 Task: Check the city guide overview of San Diego.
Action: Mouse moved to (775, 76)
Screenshot: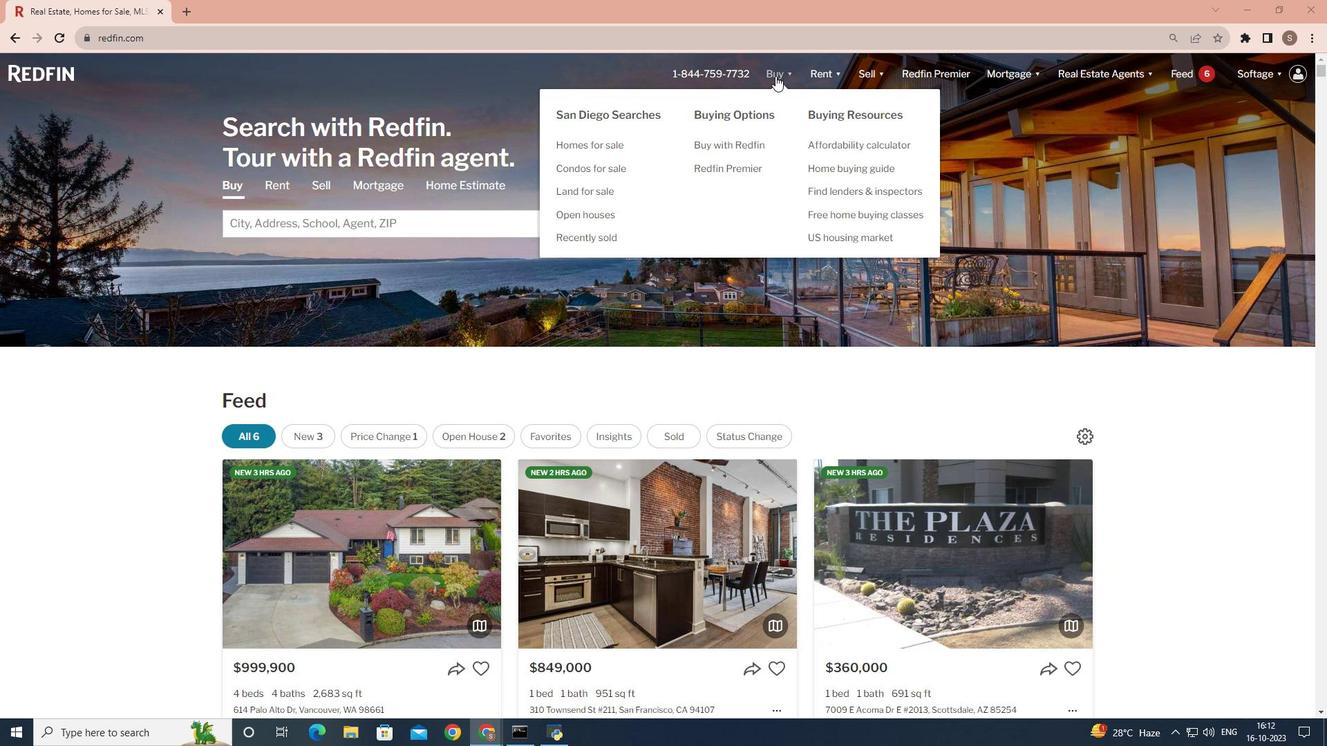 
Action: Mouse pressed left at (775, 76)
Screenshot: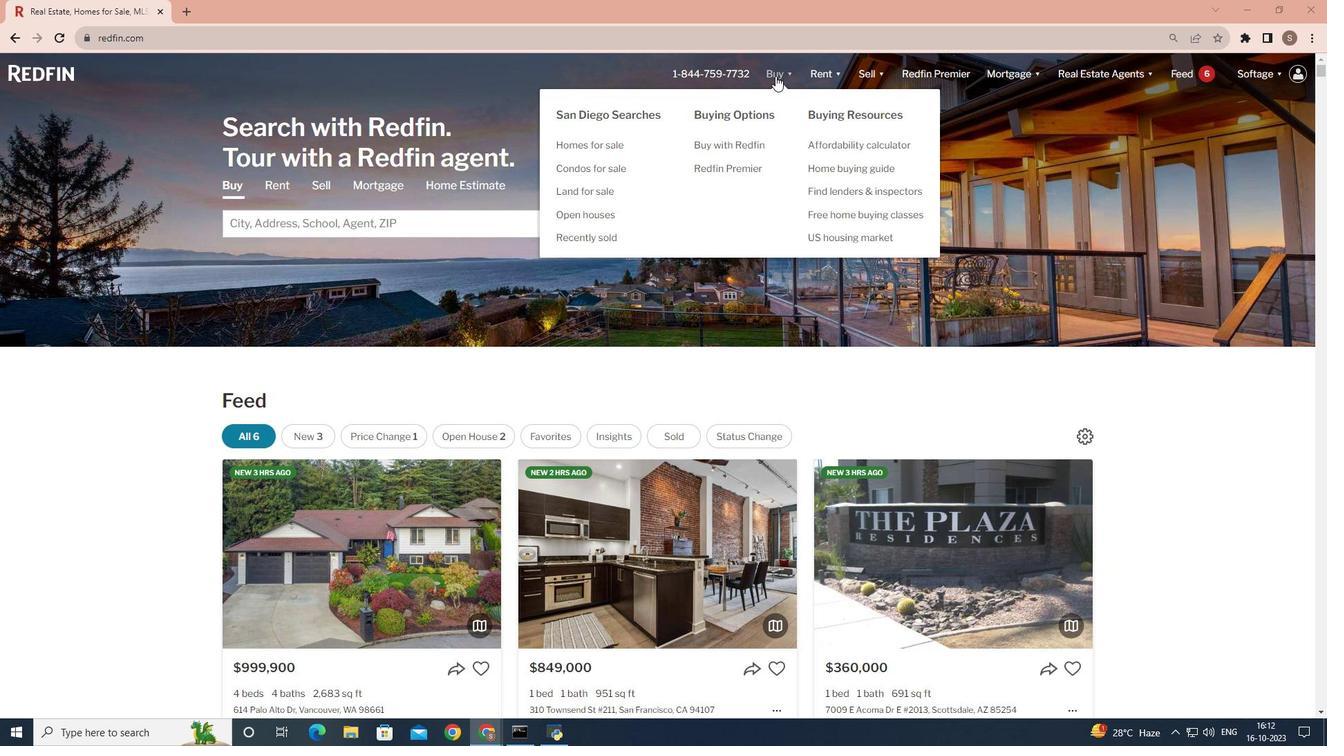 
Action: Mouse moved to (376, 294)
Screenshot: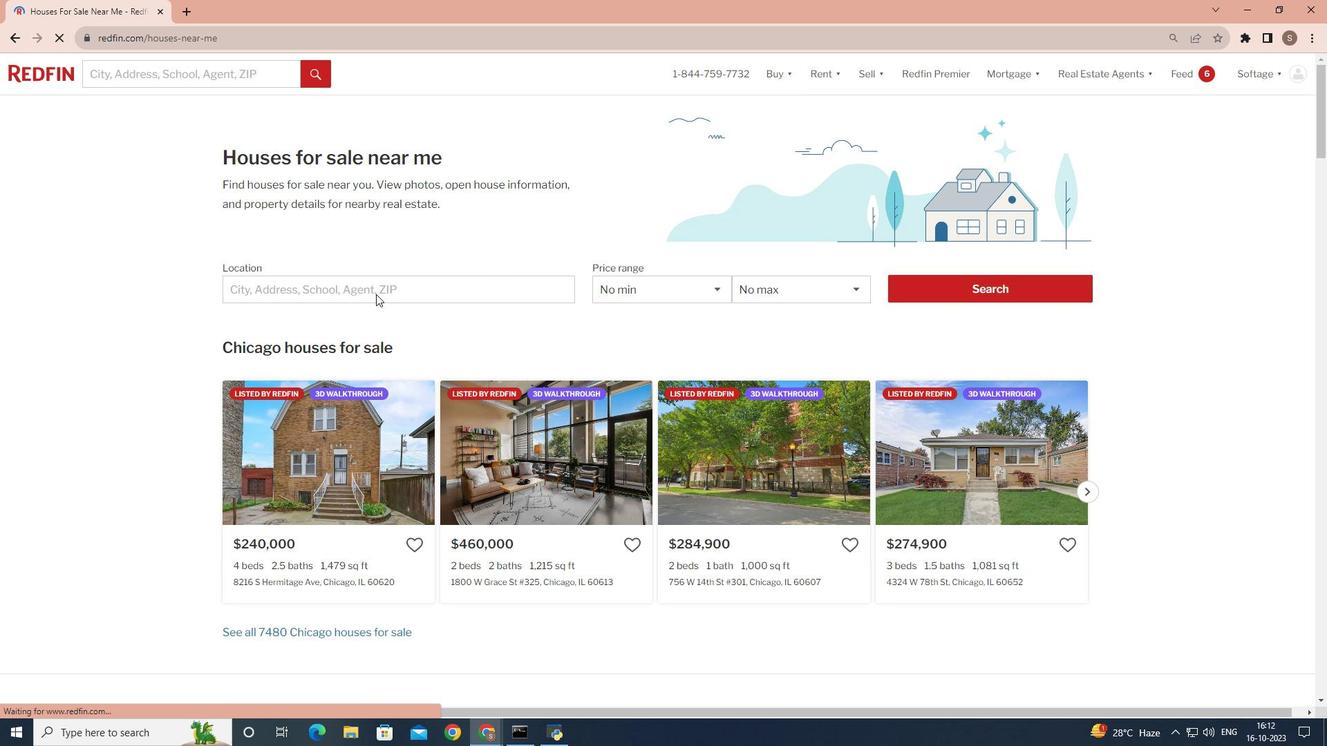 
Action: Mouse pressed left at (376, 294)
Screenshot: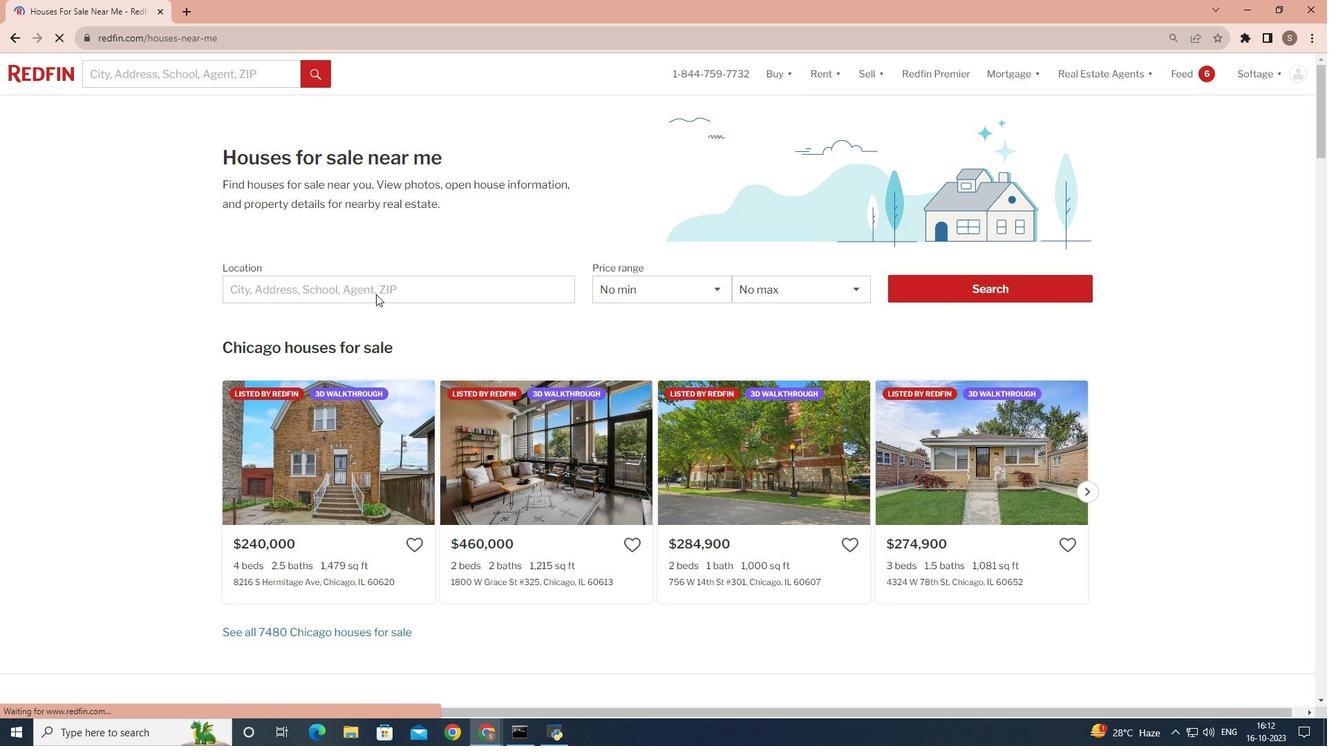 
Action: Mouse moved to (359, 286)
Screenshot: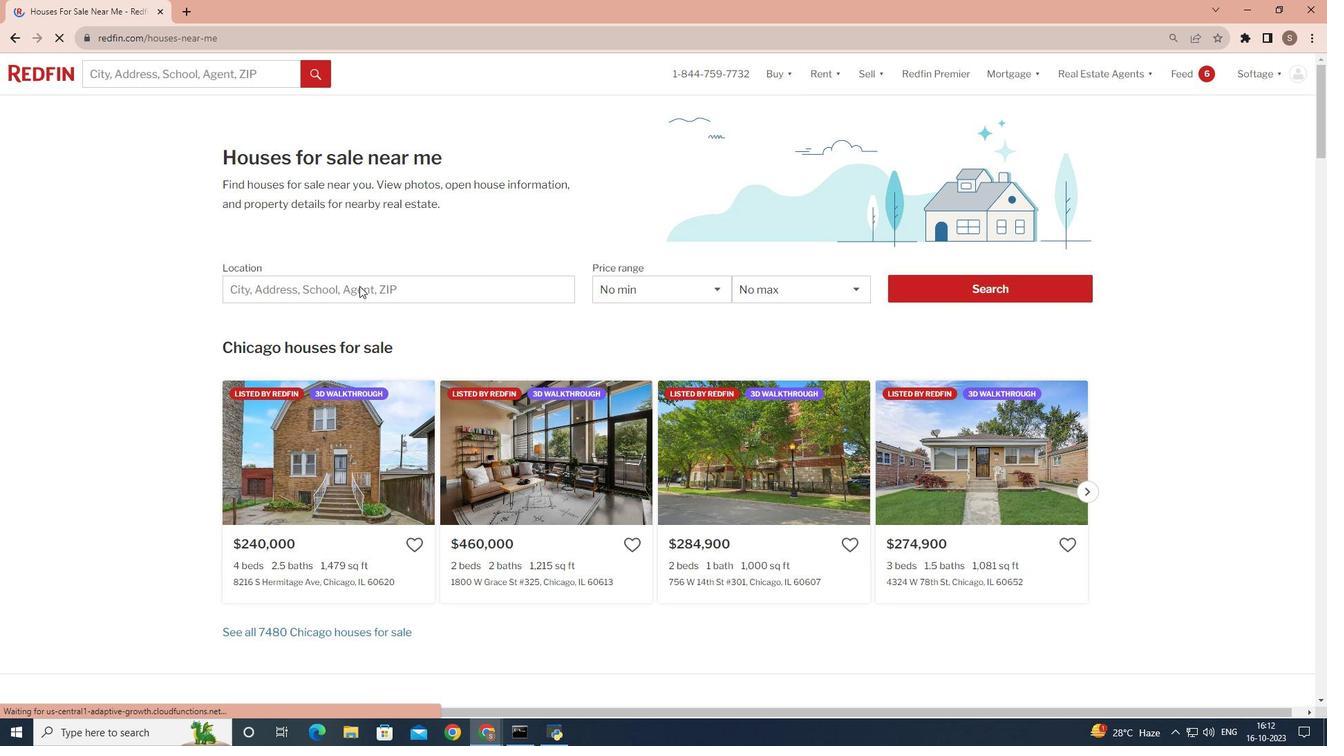 
Action: Mouse pressed left at (359, 286)
Screenshot: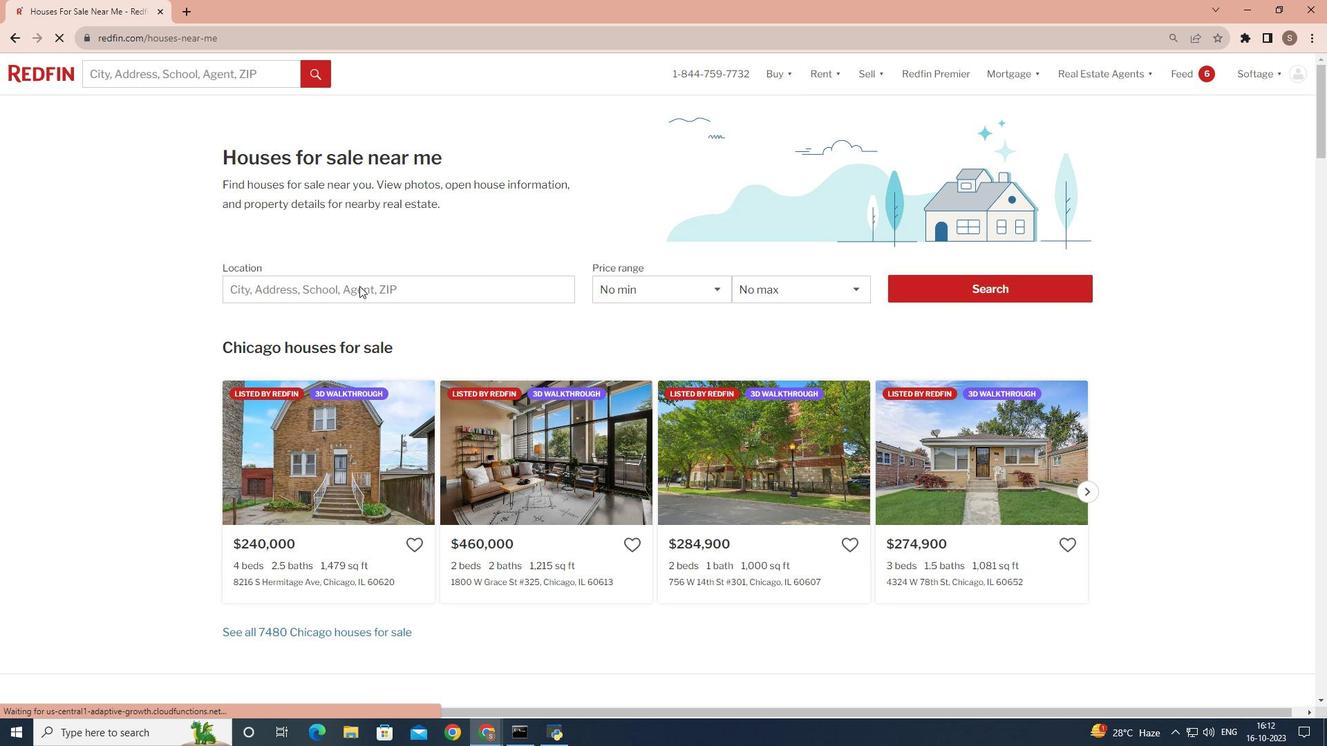 
Action: Mouse moved to (347, 281)
Screenshot: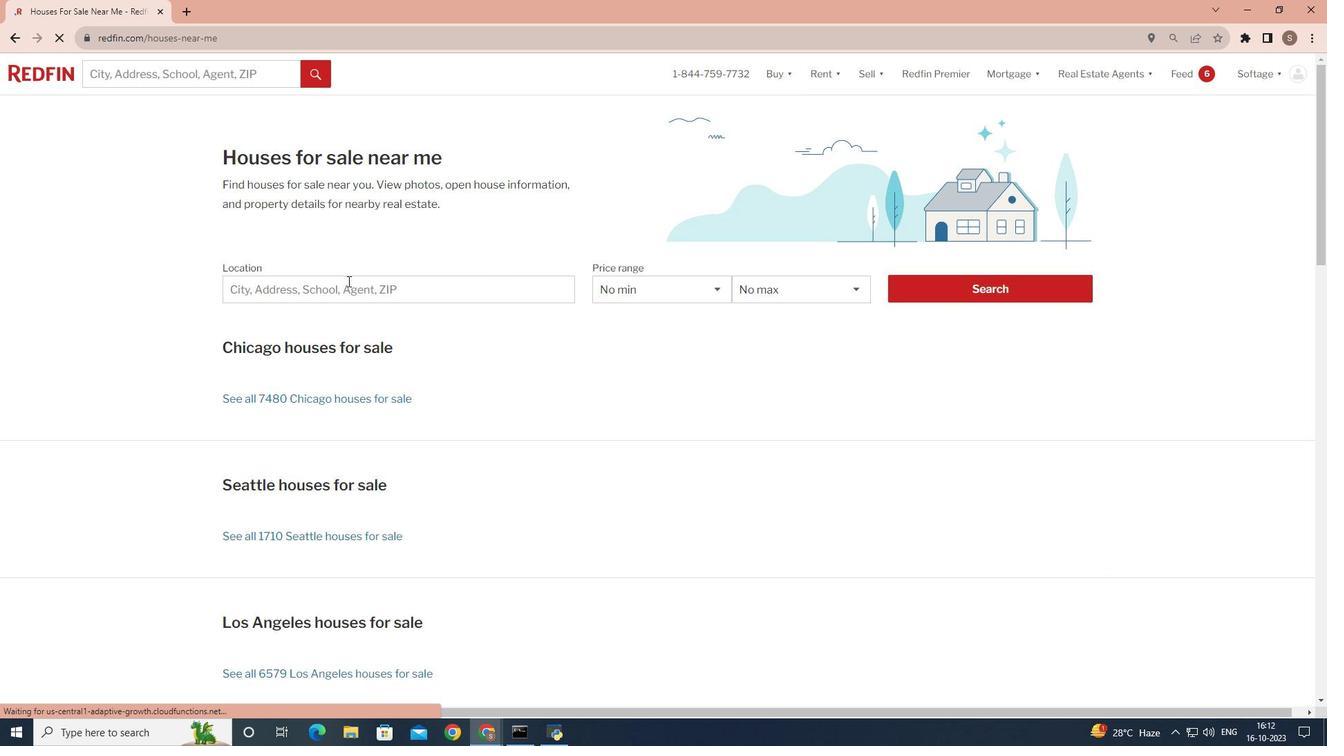
Action: Mouse pressed left at (347, 281)
Screenshot: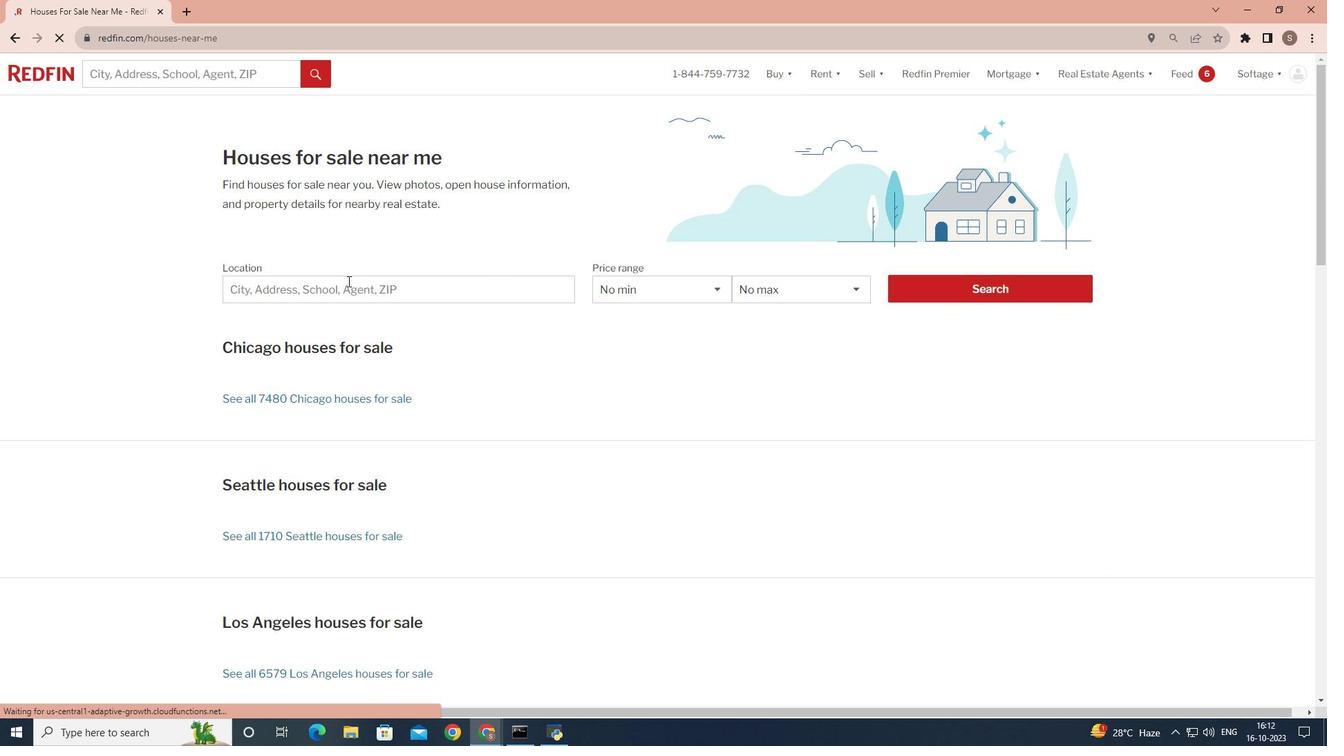 
Action: Key pressed <Key.shift>San<Key.space><Key.shift>Diego
Screenshot: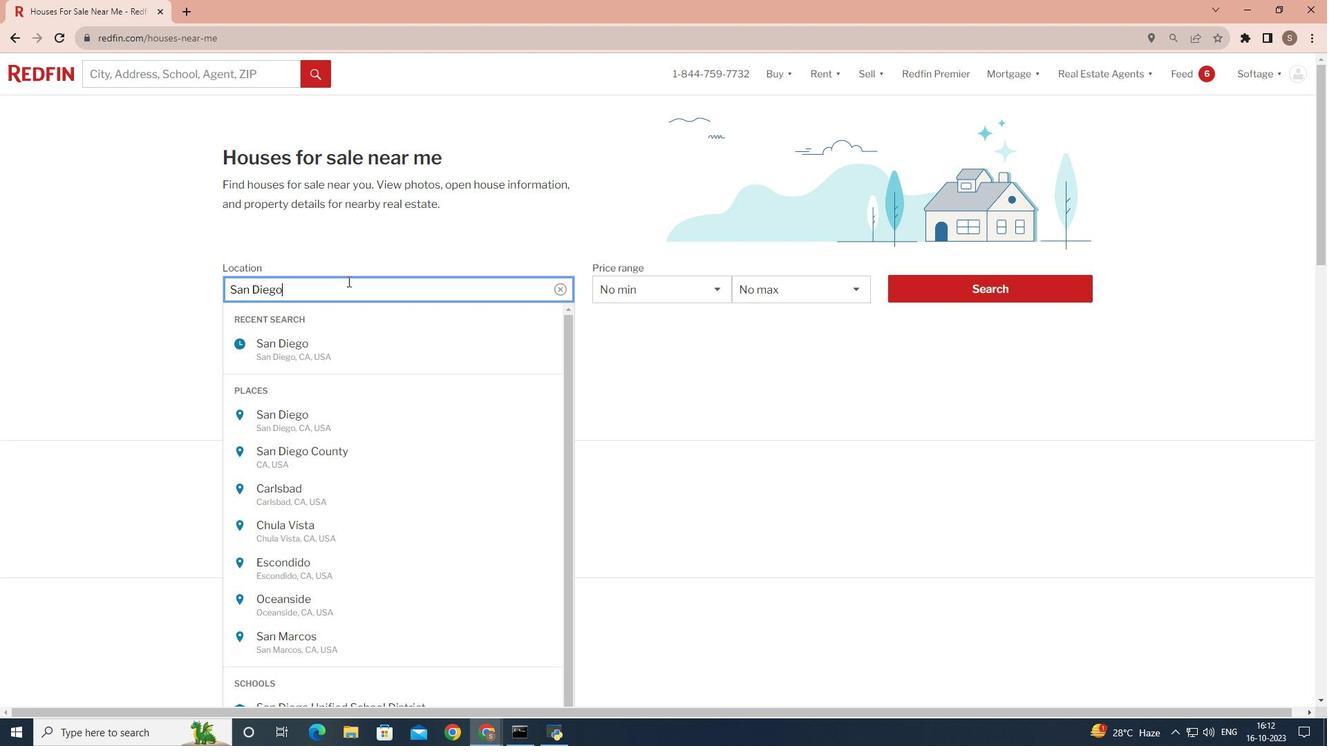 
Action: Mouse moved to (961, 286)
Screenshot: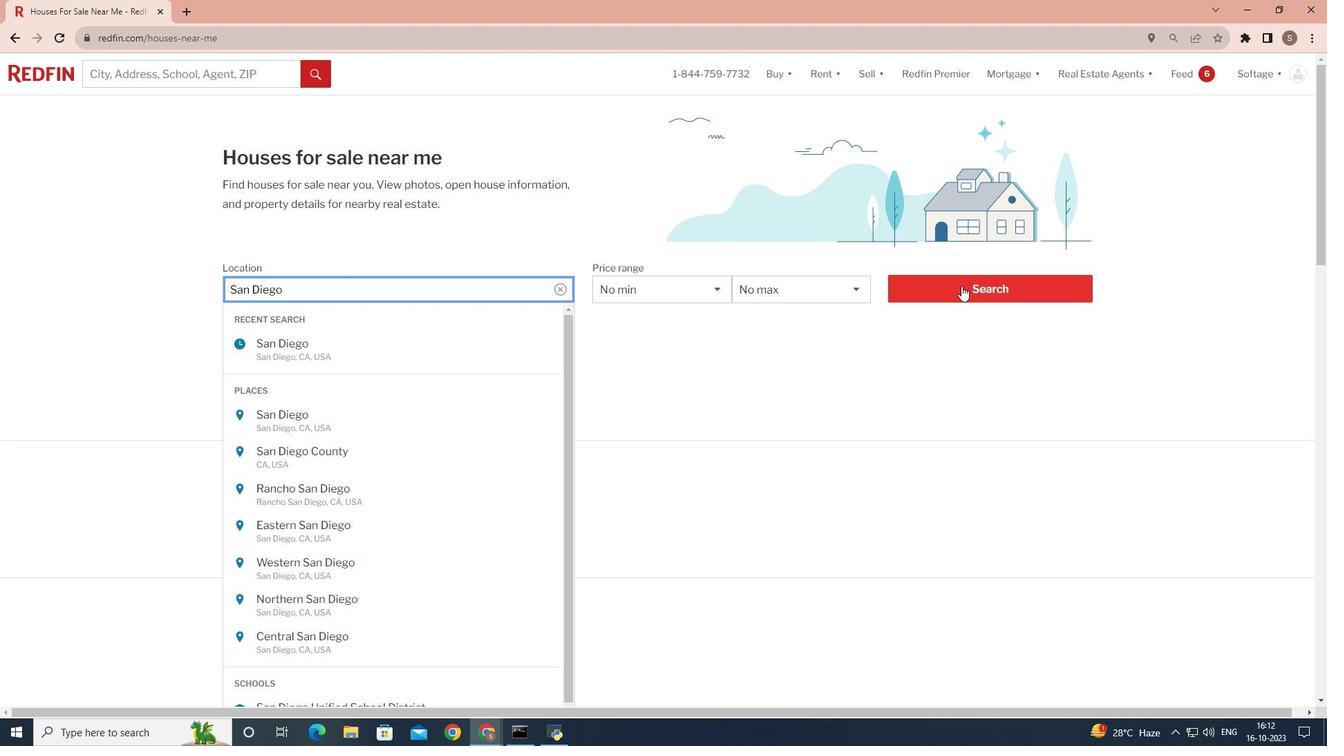 
Action: Mouse pressed left at (961, 286)
Screenshot: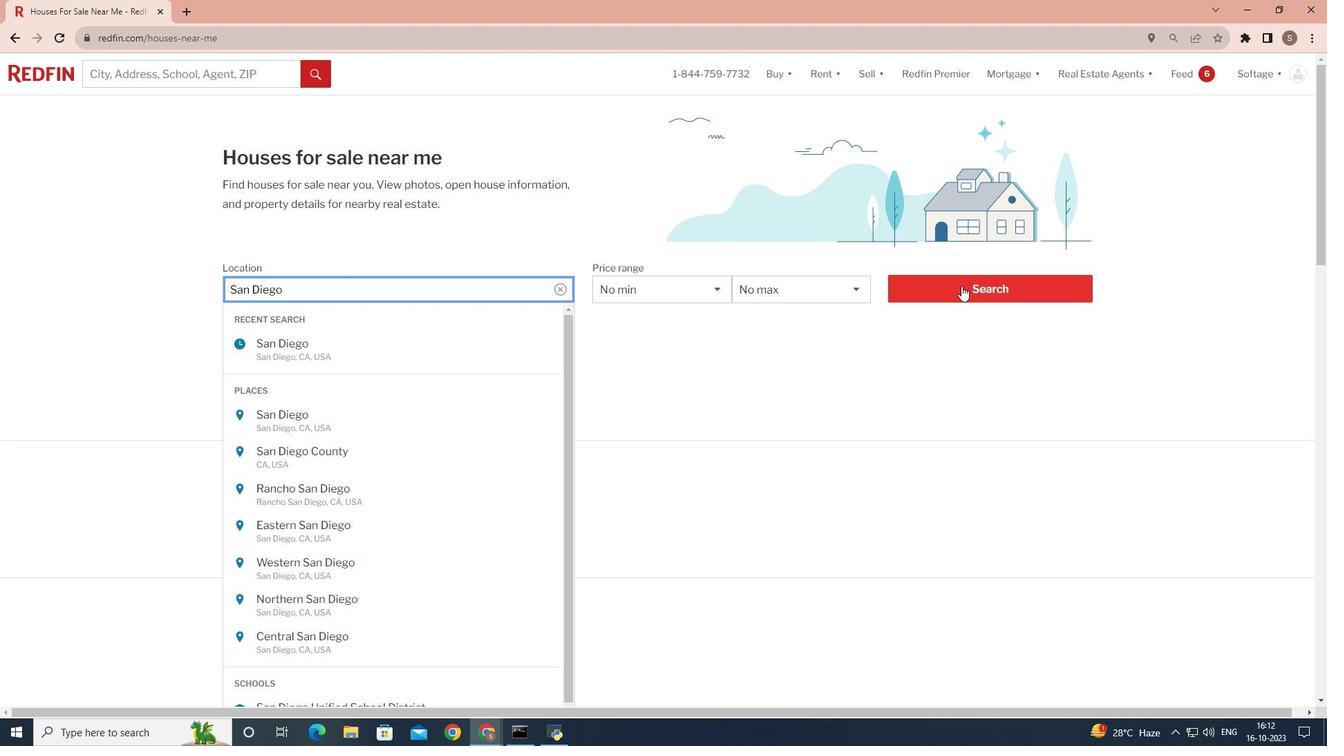 
Action: Mouse pressed left at (961, 286)
Screenshot: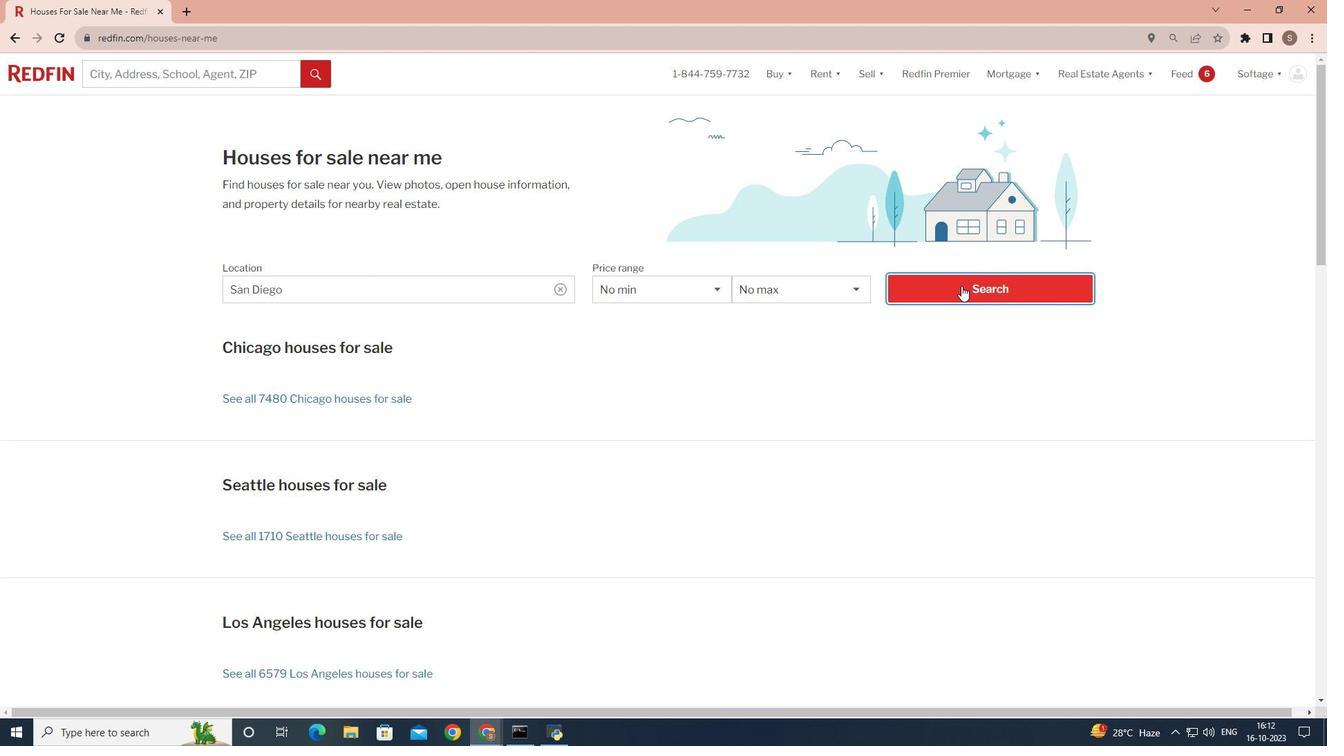 
Action: Mouse pressed left at (961, 286)
Screenshot: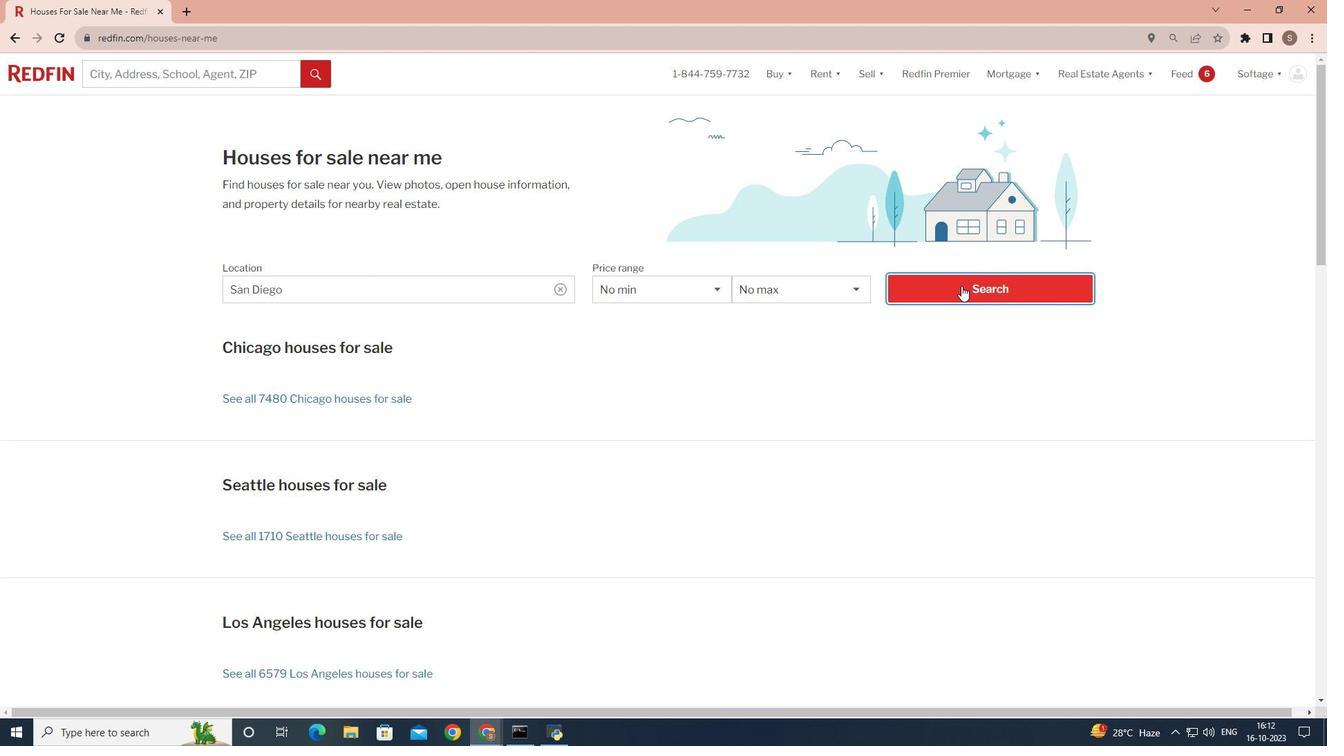 
Action: Mouse pressed left at (961, 286)
Screenshot: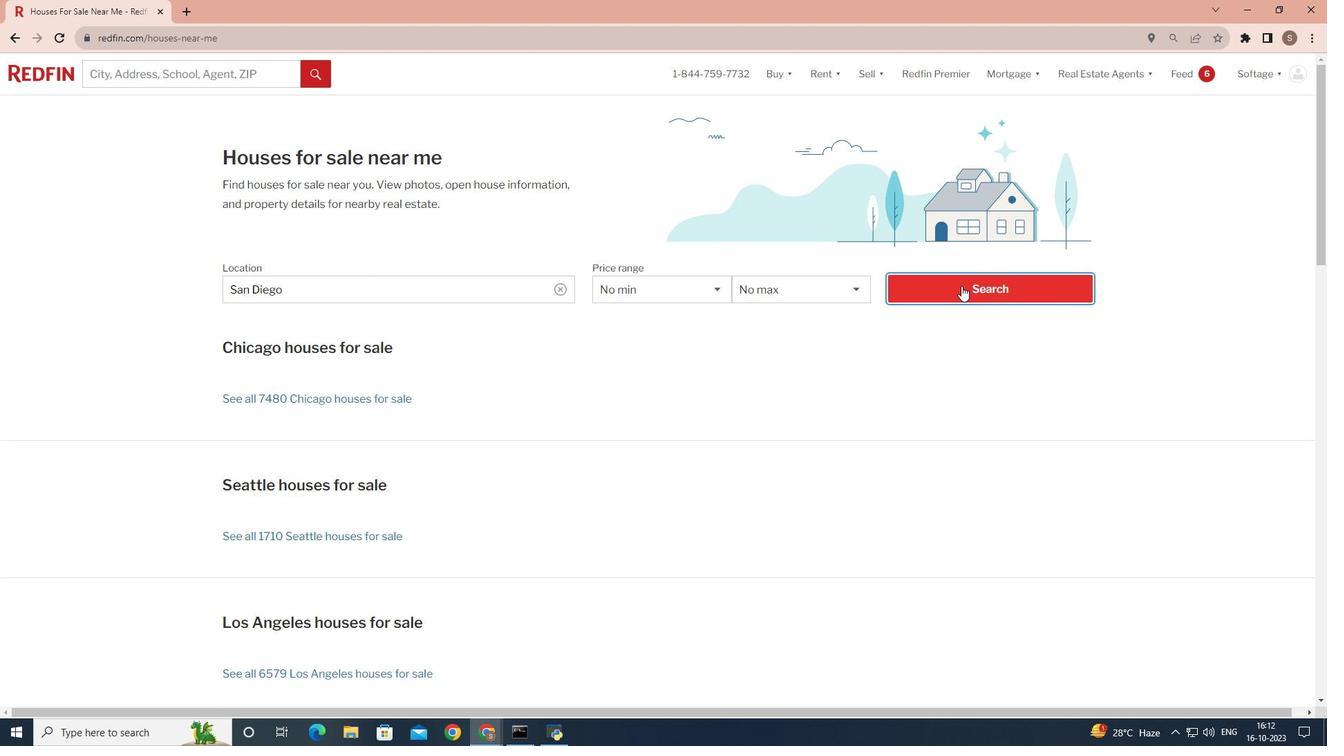 
Action: Mouse pressed left at (961, 286)
Screenshot: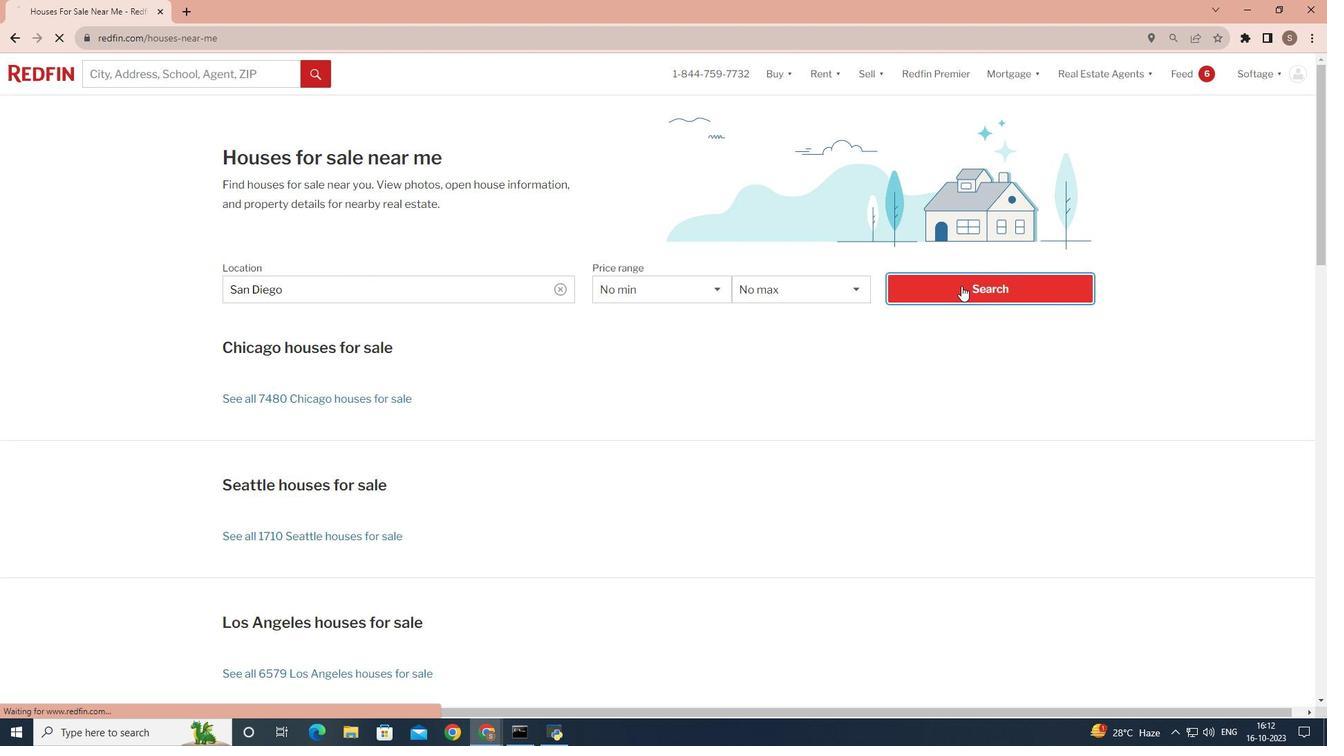 
Action: Mouse moved to (1275, 115)
Screenshot: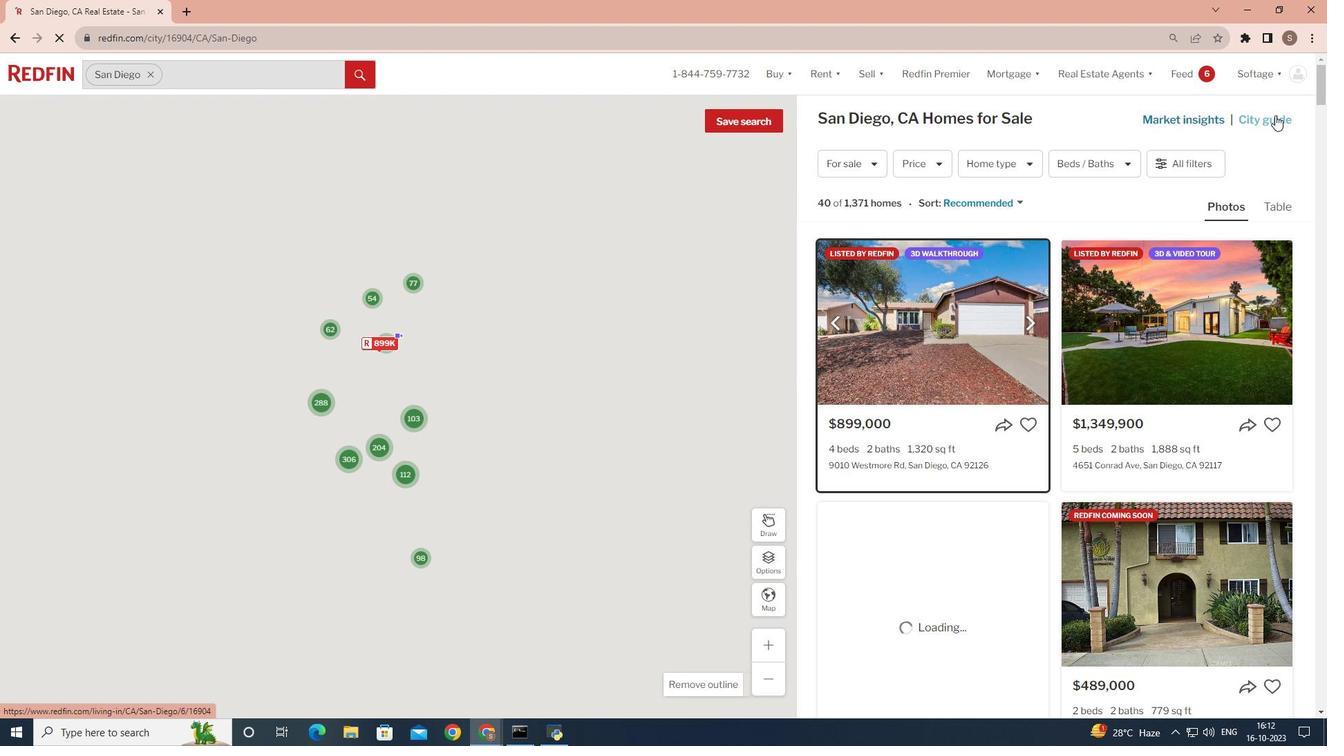 
Action: Mouse pressed left at (1275, 115)
Screenshot: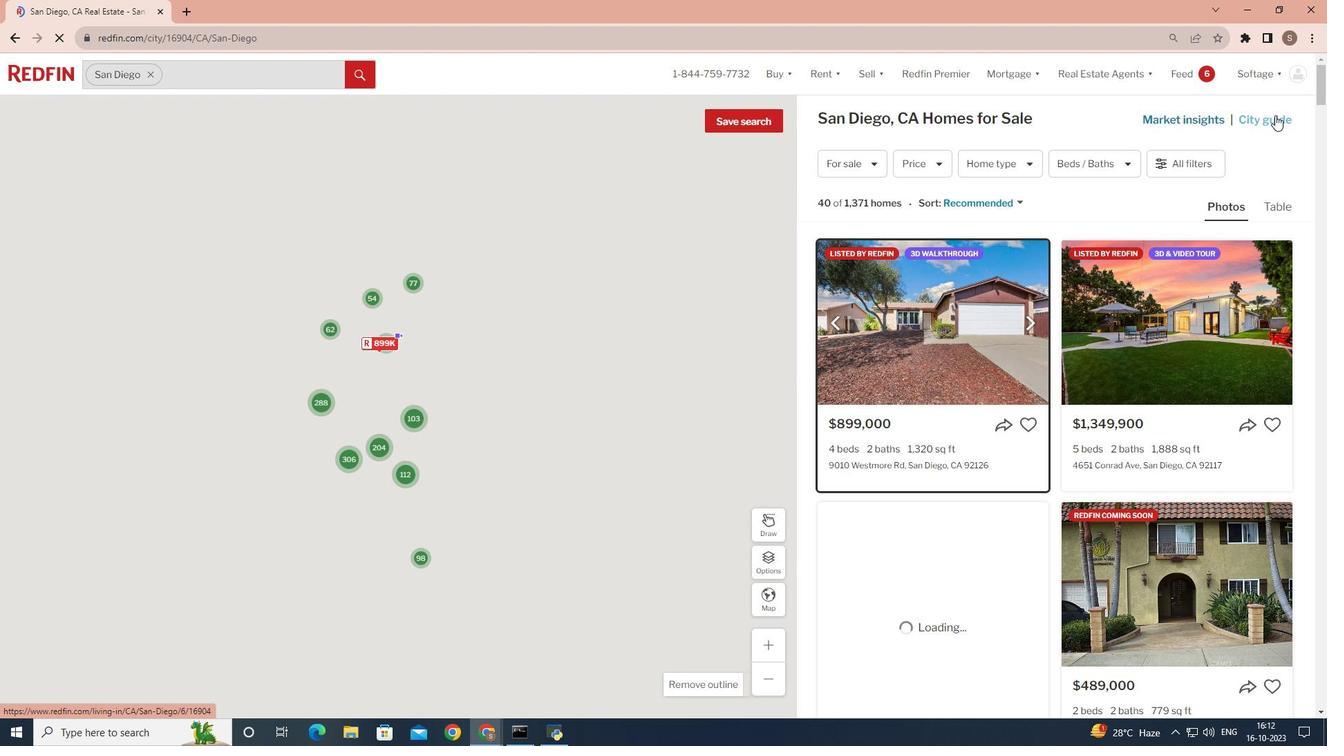 
Action: Mouse moved to (330, 482)
Screenshot: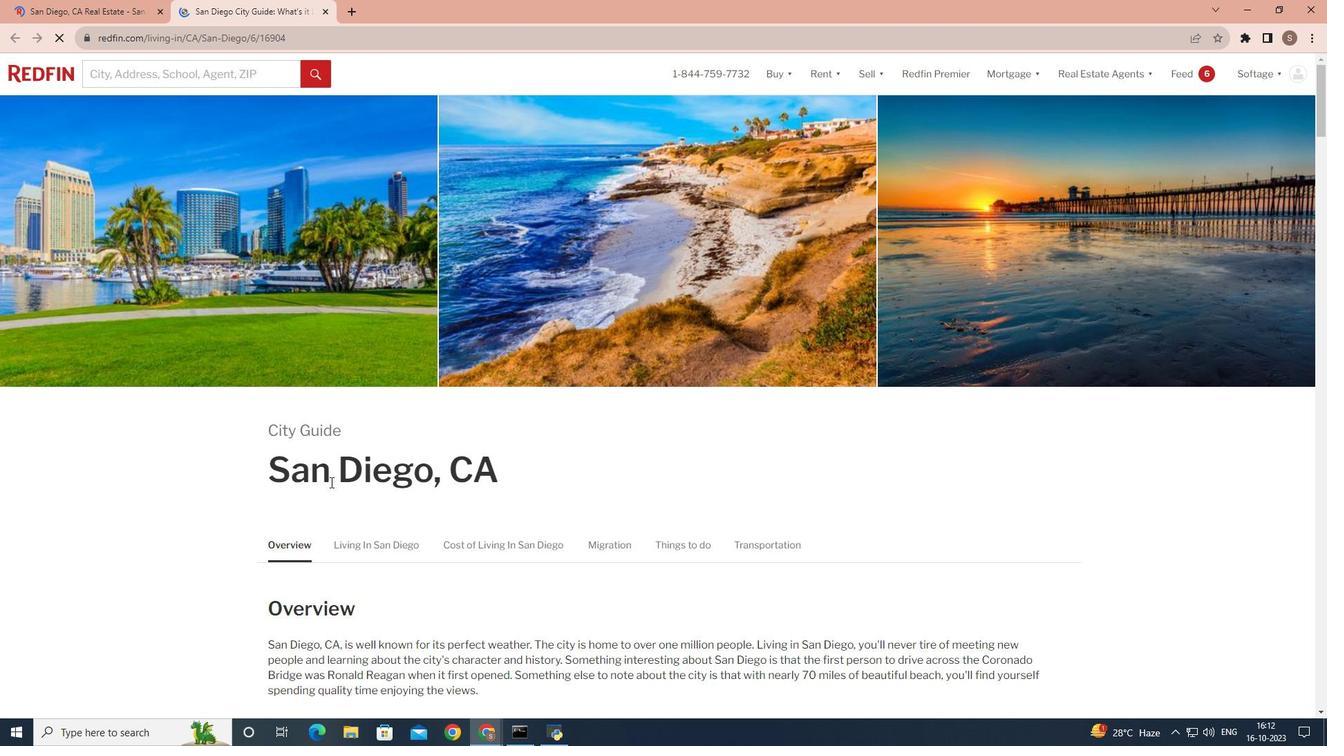 
Action: Mouse scrolled (330, 481) with delta (0, 0)
Screenshot: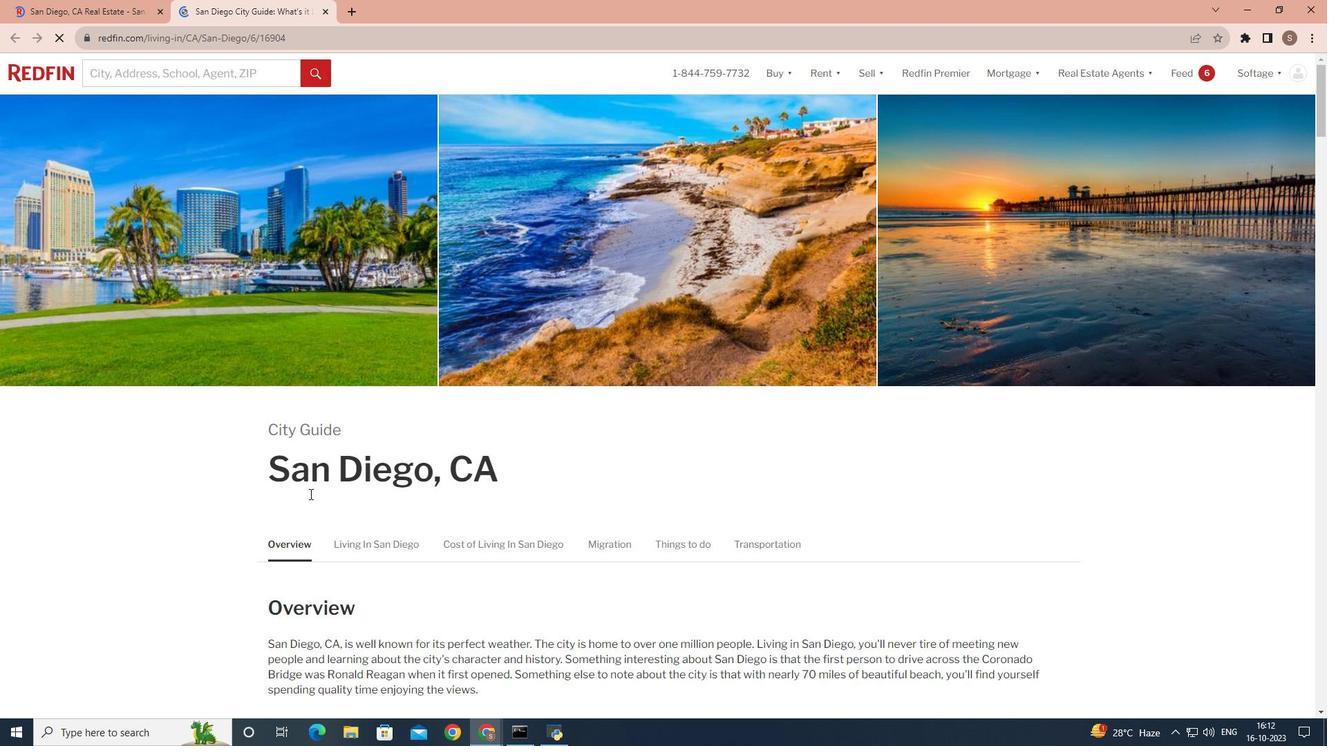 
Action: Mouse moved to (284, 485)
Screenshot: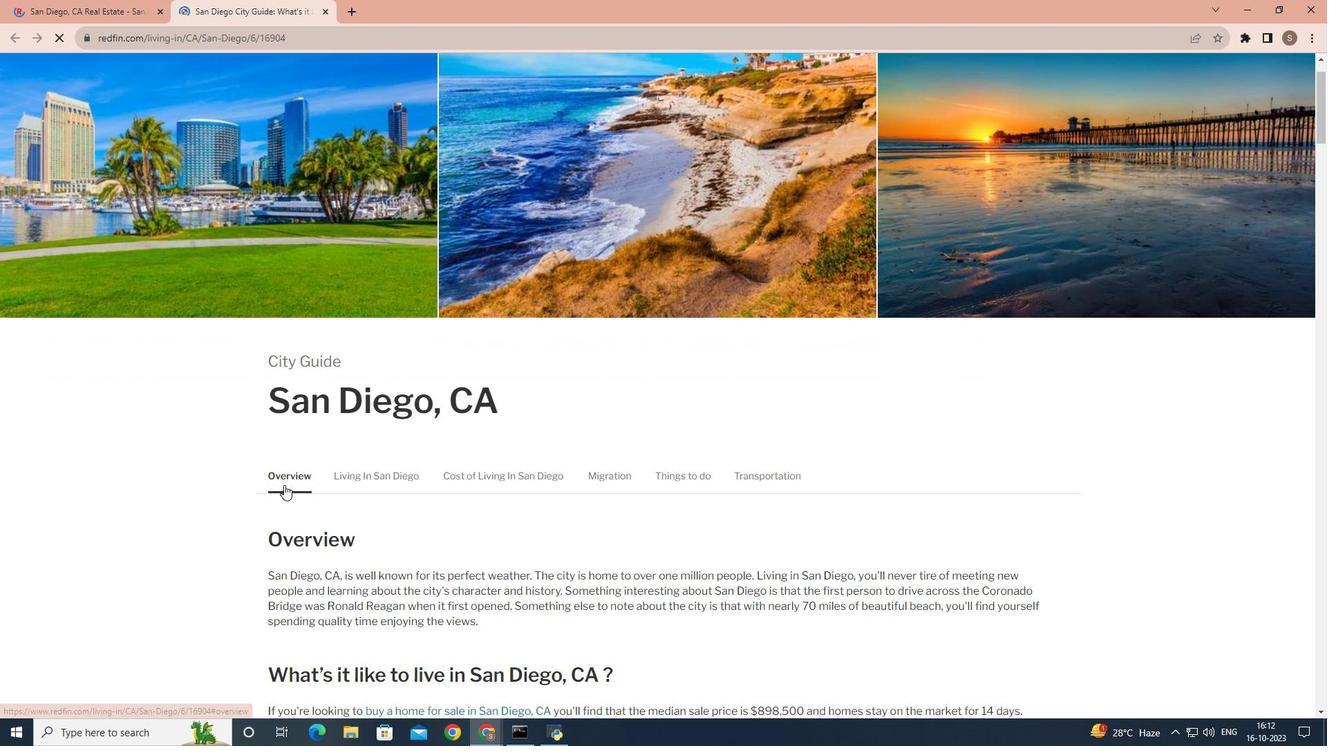 
Action: Mouse pressed left at (284, 485)
Screenshot: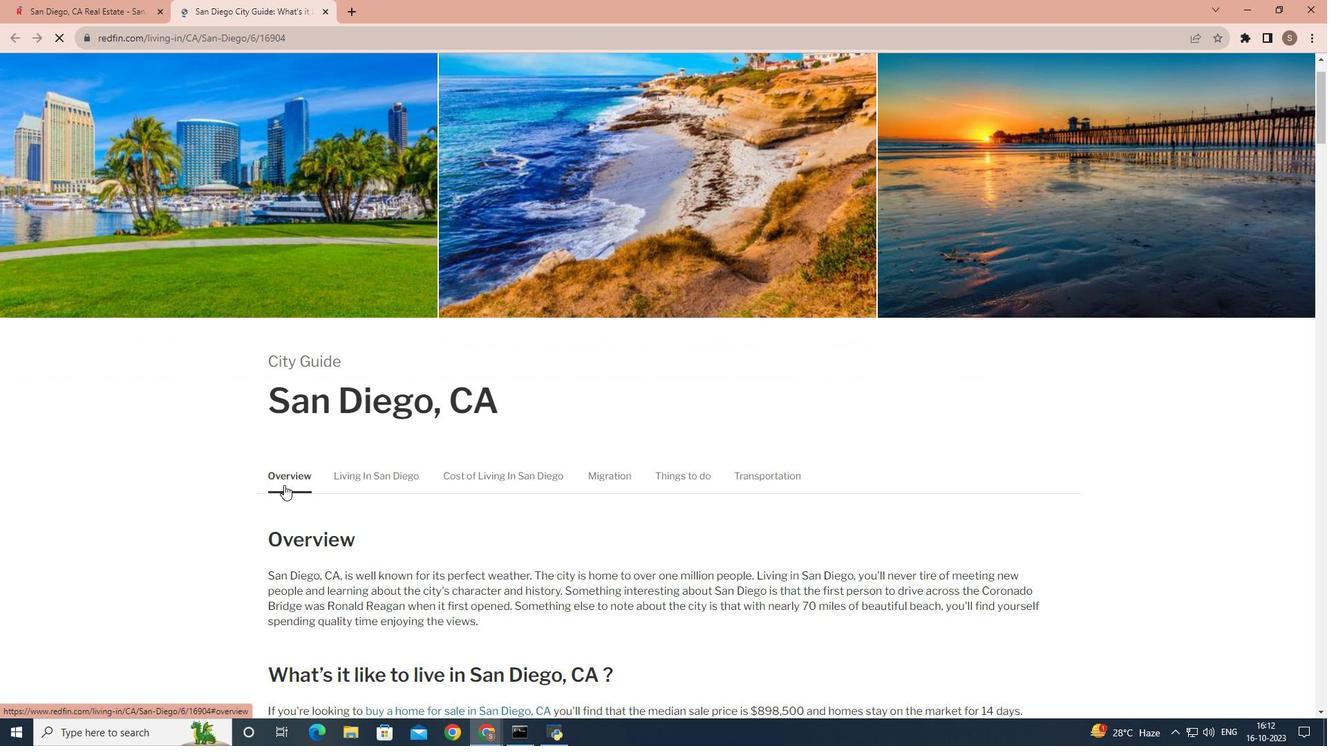
